 Task: Create a due date automation trigger when advanced on, on the monday after a card is due add dates starting in in more than 1 days at 11:00 AM.
Action: Mouse moved to (843, 122)
Screenshot: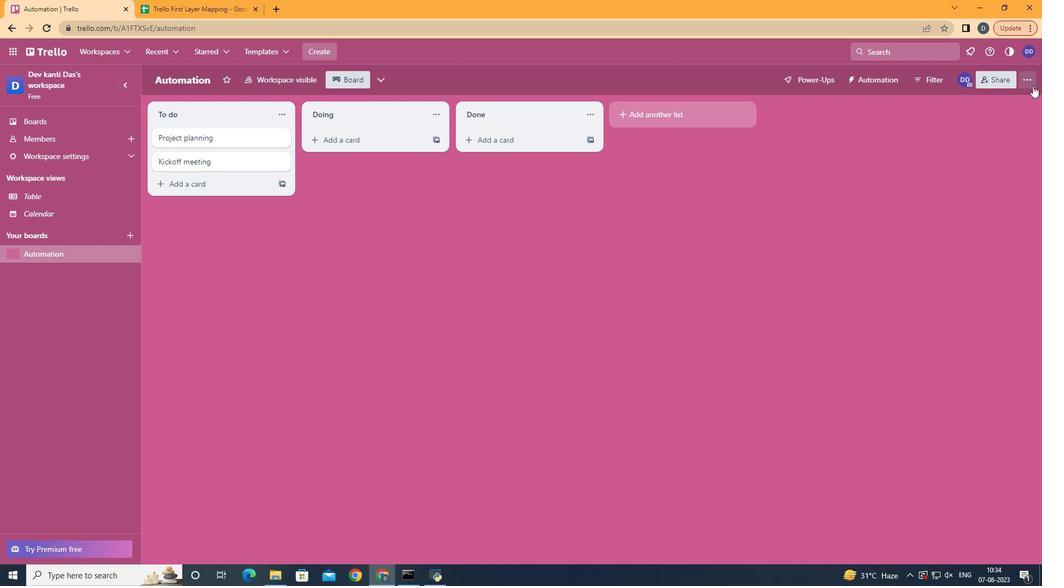 
Action: Mouse pressed left at (843, 122)
Screenshot: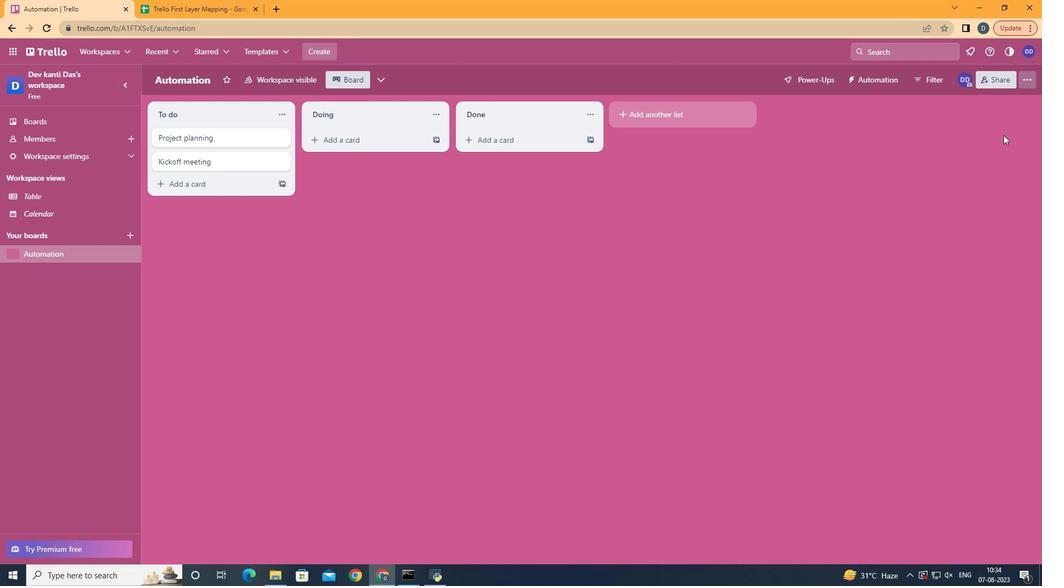
Action: Mouse moved to (791, 256)
Screenshot: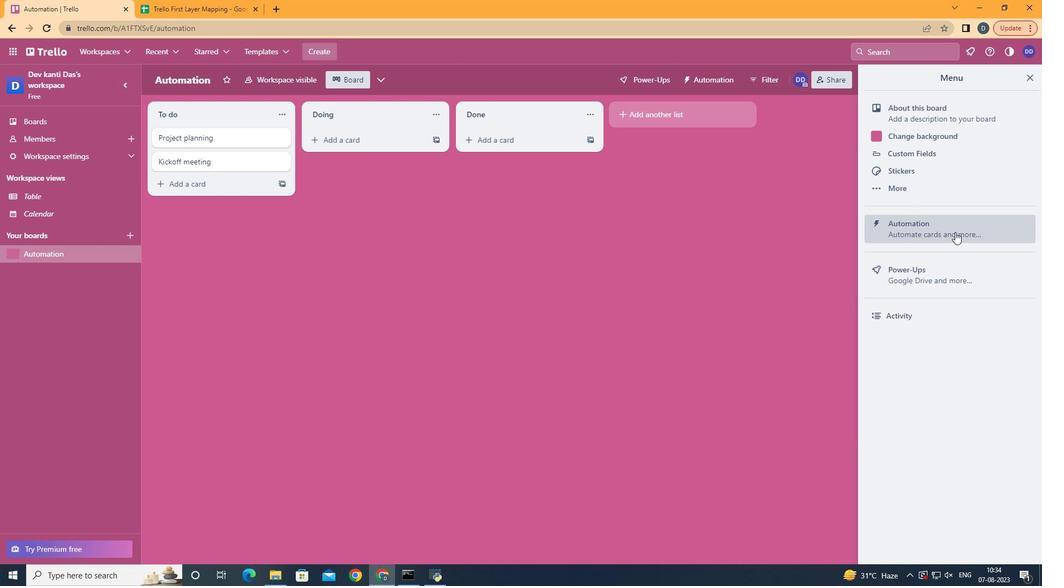 
Action: Mouse pressed left at (791, 256)
Screenshot: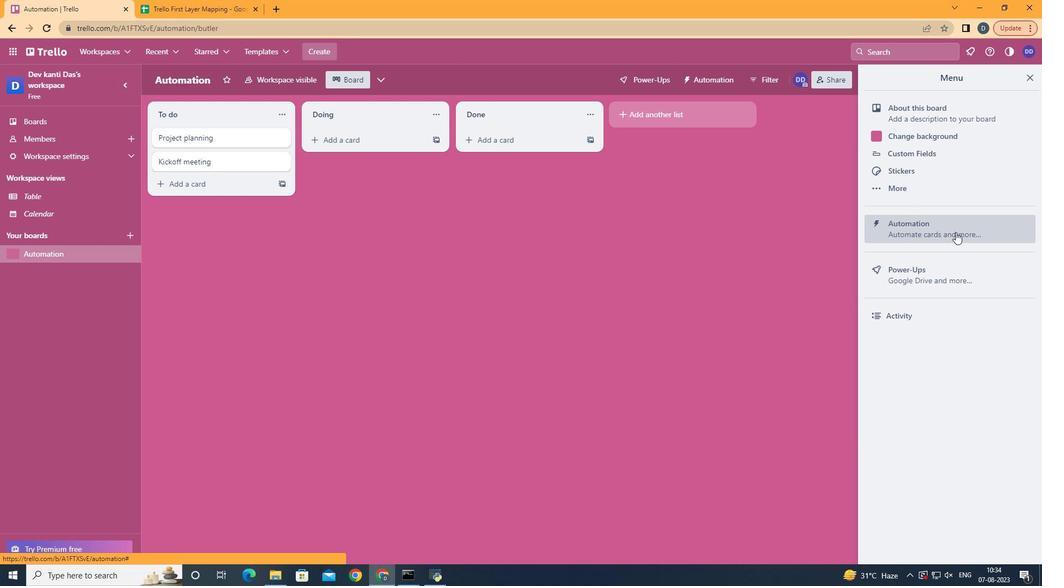 
Action: Mouse moved to (308, 247)
Screenshot: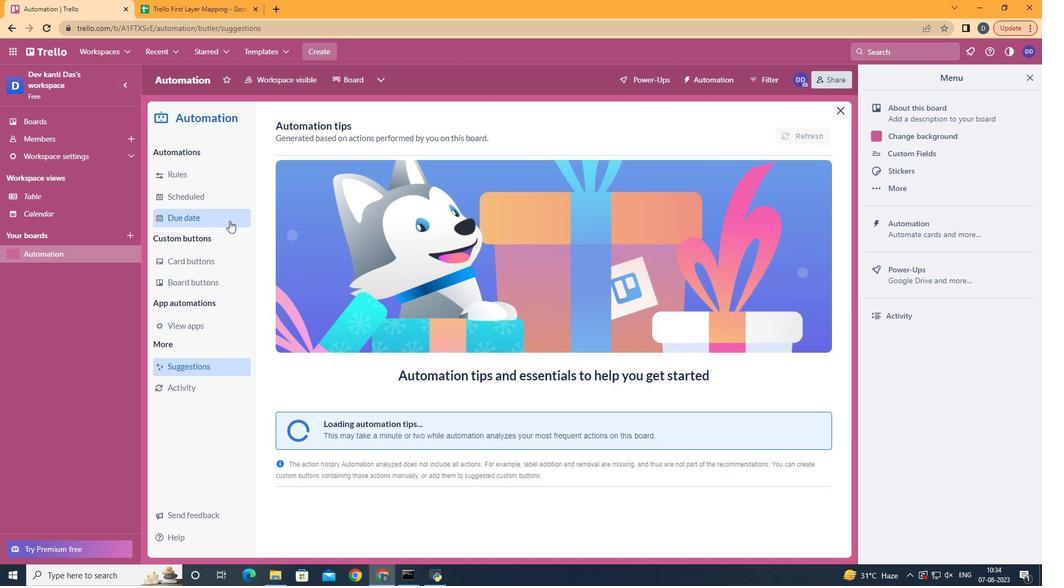 
Action: Mouse pressed left at (308, 247)
Screenshot: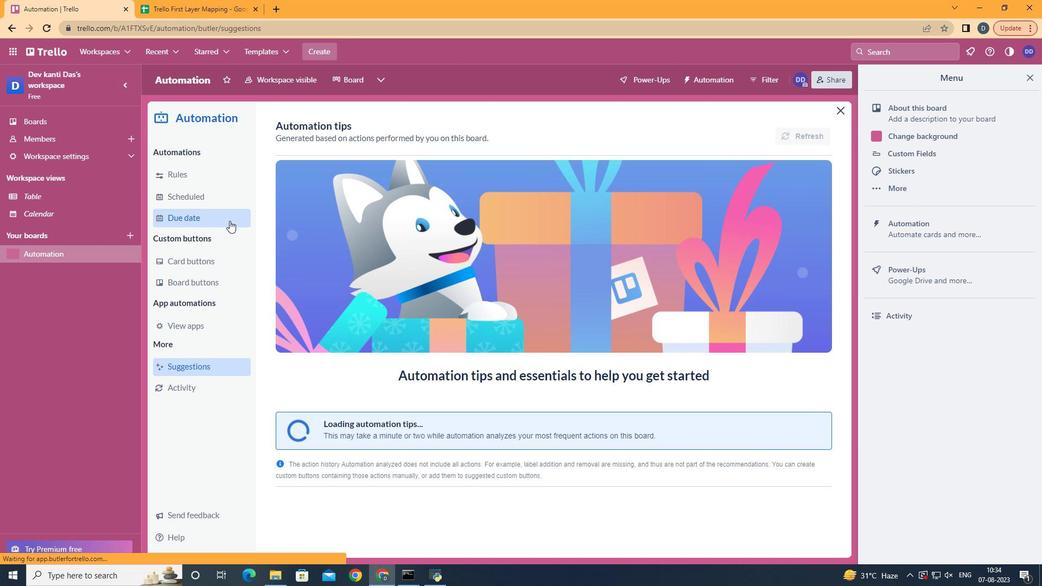 
Action: Mouse moved to (666, 162)
Screenshot: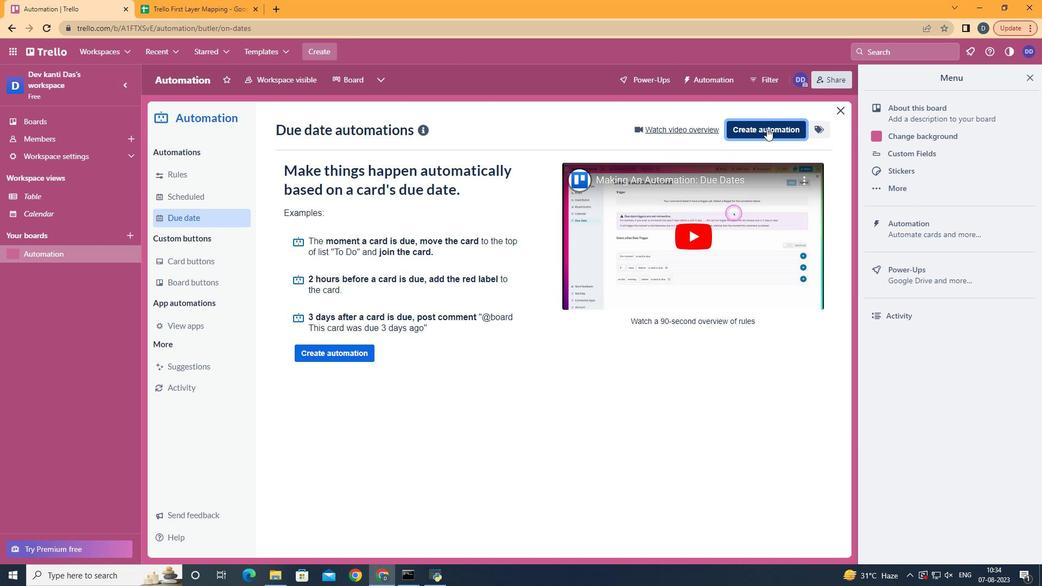 
Action: Mouse pressed left at (666, 162)
Screenshot: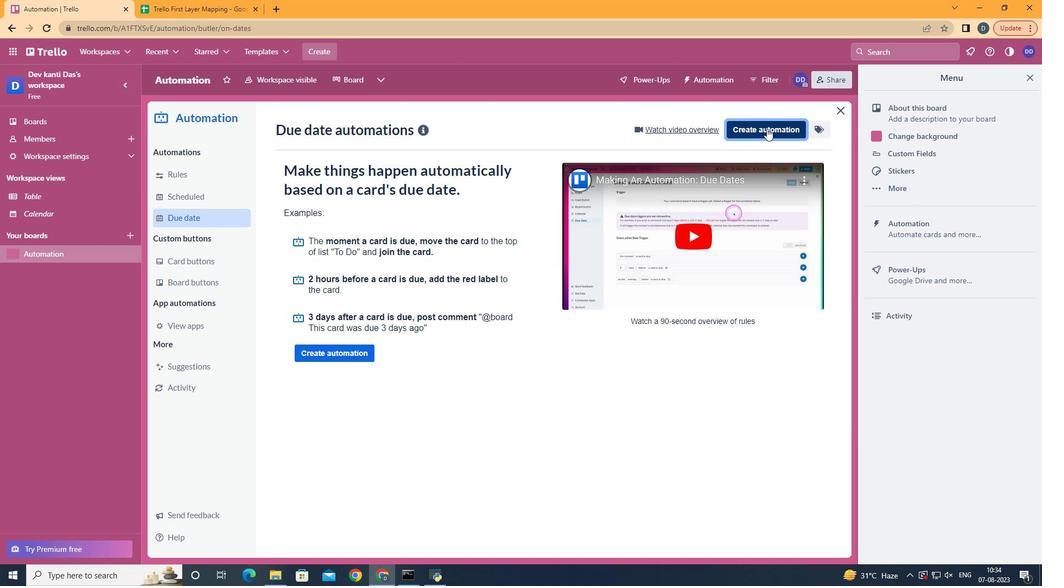 
Action: Mouse moved to (531, 247)
Screenshot: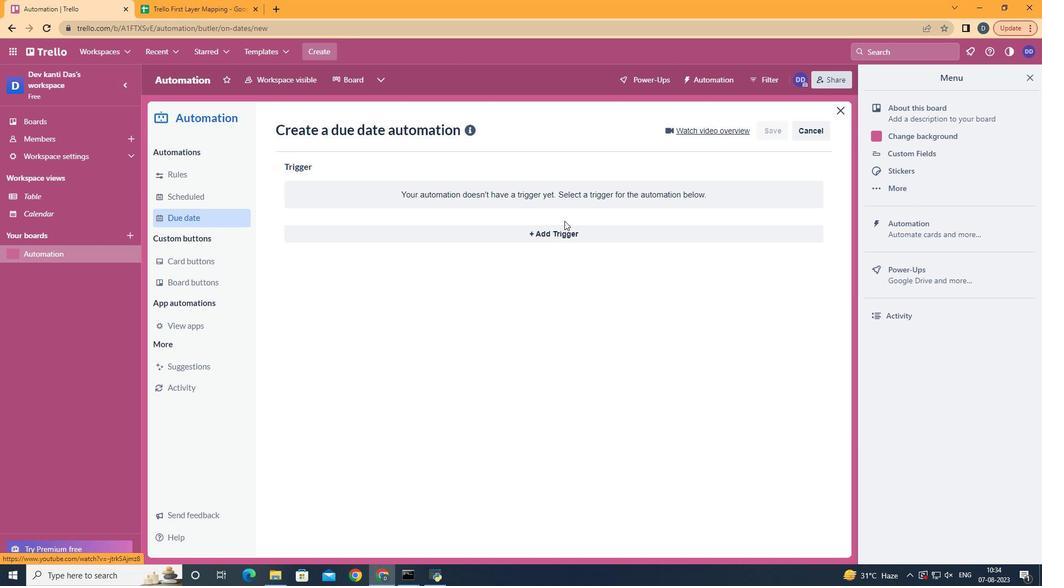 
Action: Mouse pressed left at (531, 247)
Screenshot: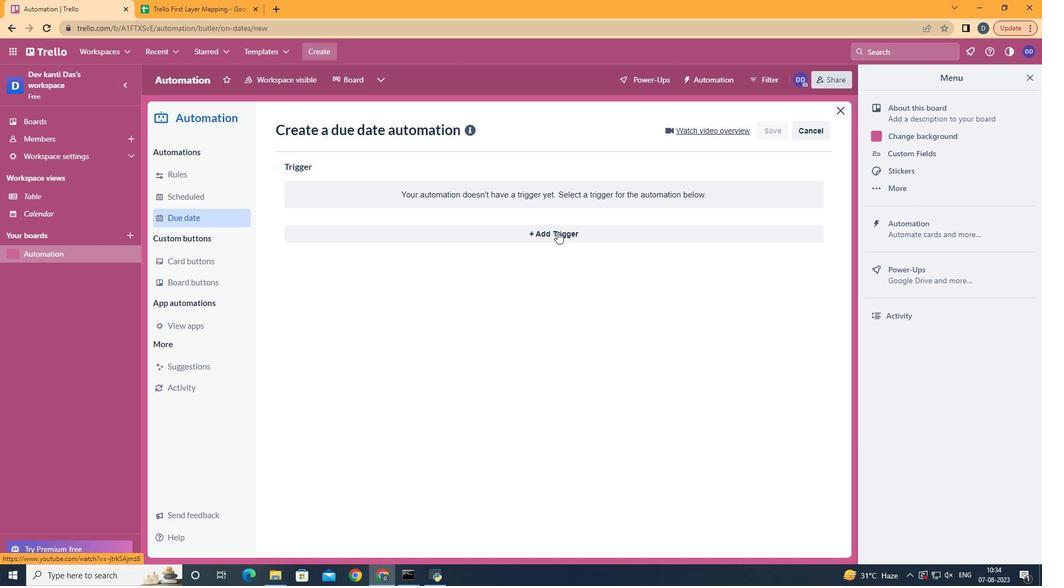 
Action: Mouse moved to (525, 261)
Screenshot: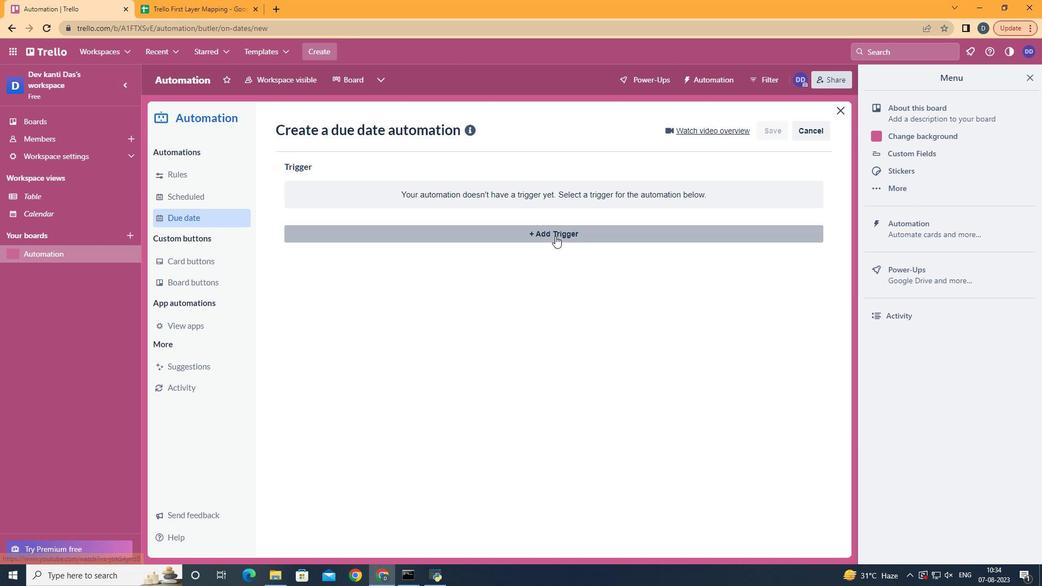 
Action: Mouse pressed left at (525, 261)
Screenshot: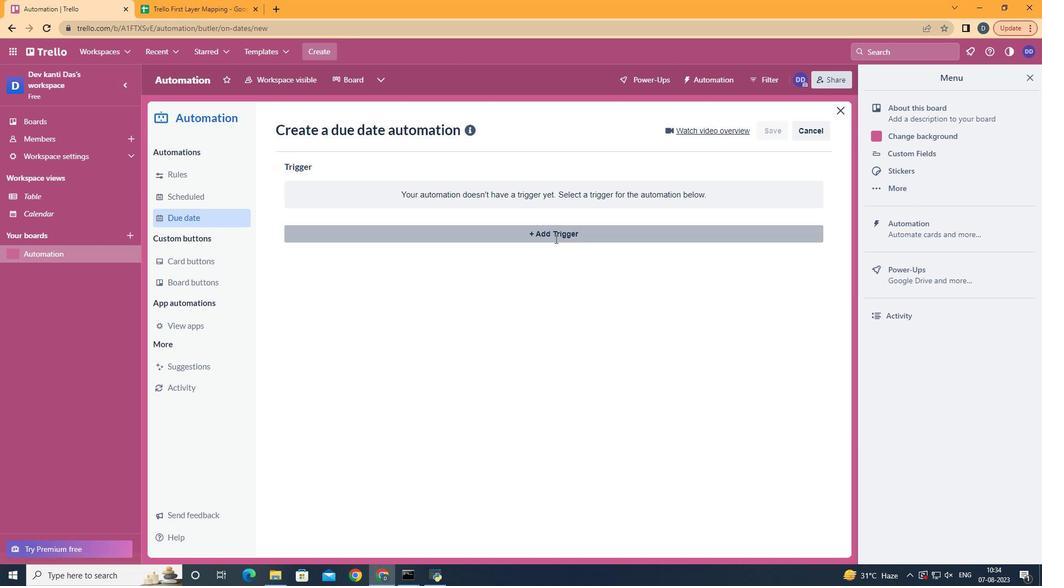 
Action: Mouse moved to (378, 305)
Screenshot: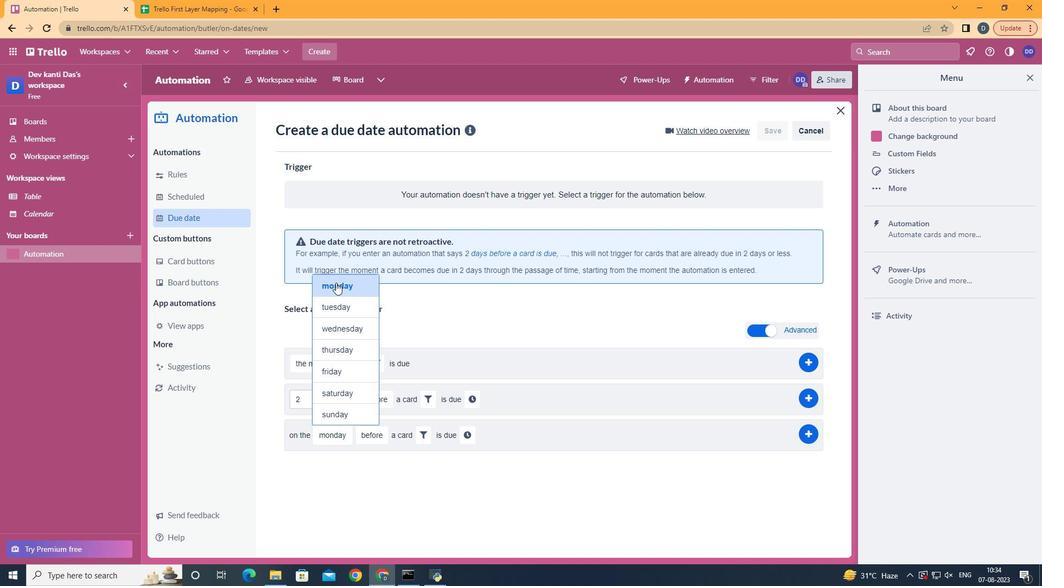 
Action: Mouse pressed left at (378, 305)
Screenshot: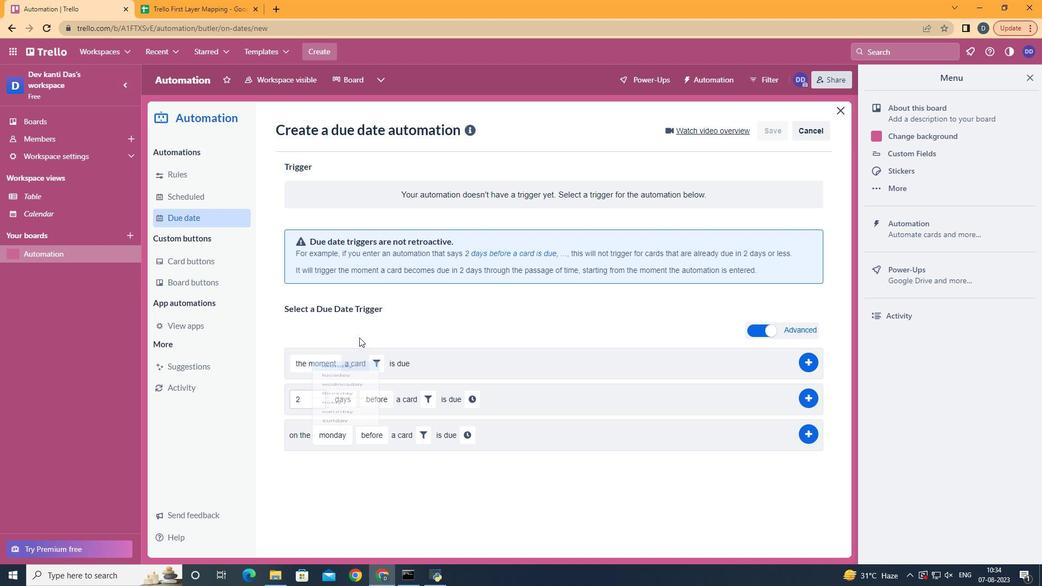 
Action: Mouse moved to (407, 486)
Screenshot: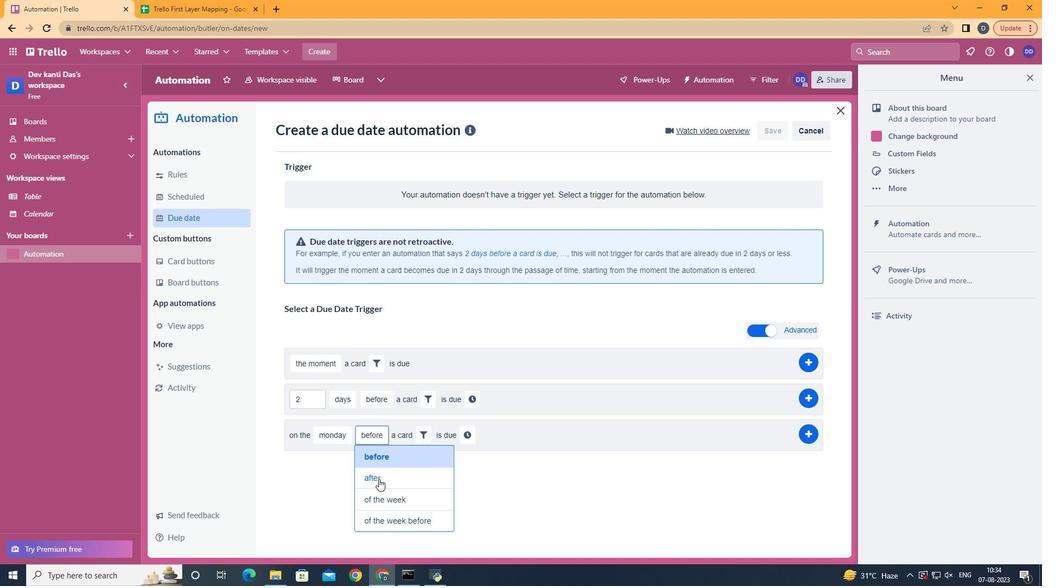 
Action: Mouse pressed left at (407, 486)
Screenshot: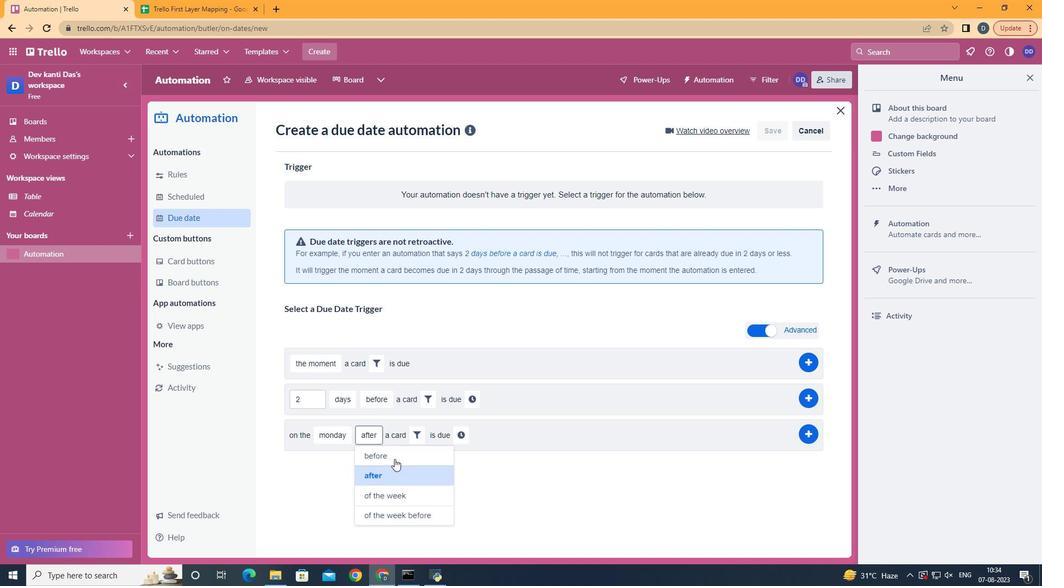 
Action: Mouse moved to (434, 449)
Screenshot: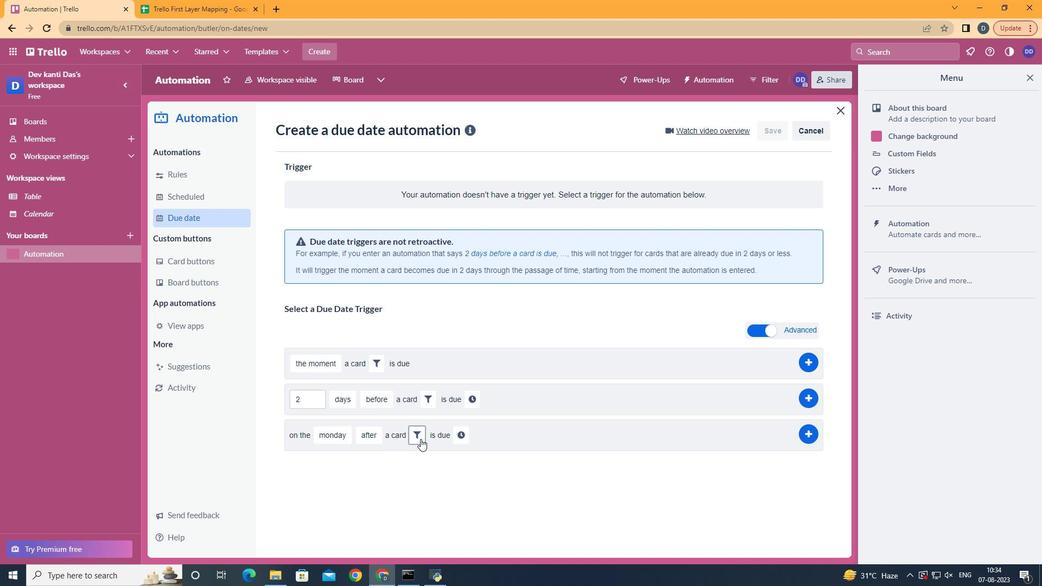 
Action: Mouse pressed left at (434, 449)
Screenshot: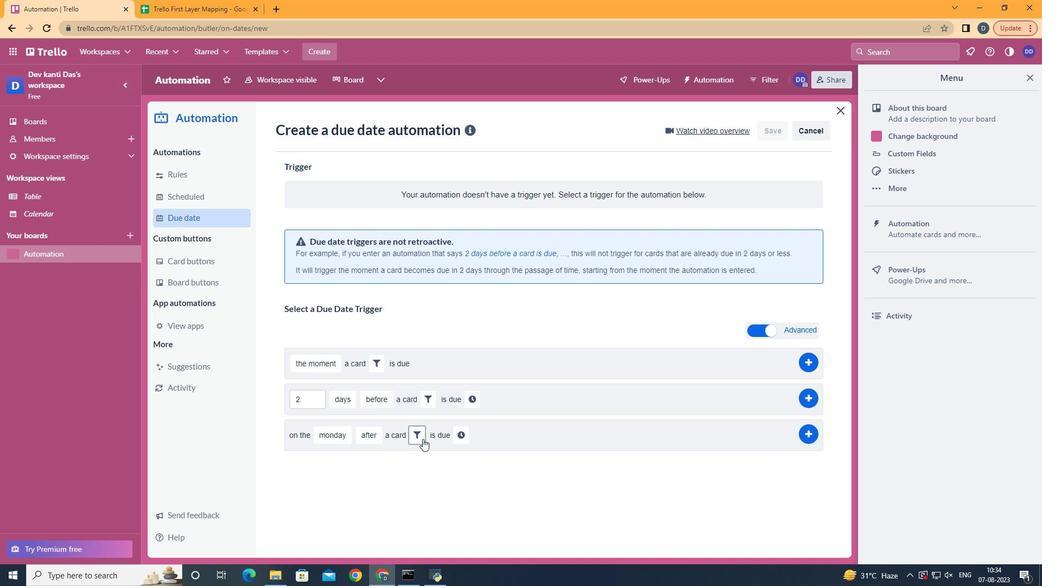 
Action: Mouse moved to (473, 479)
Screenshot: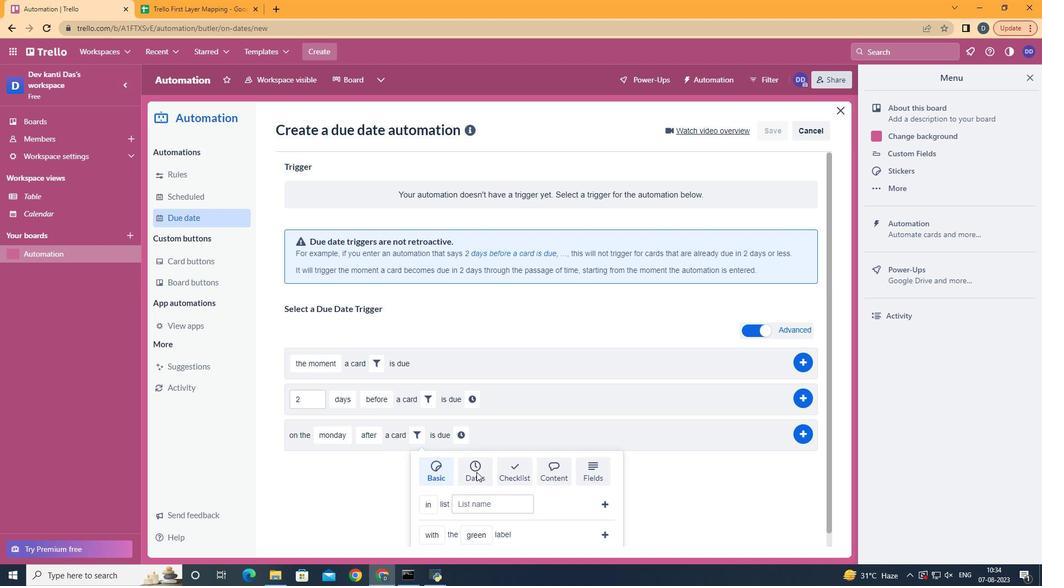 
Action: Mouse pressed left at (473, 479)
Screenshot: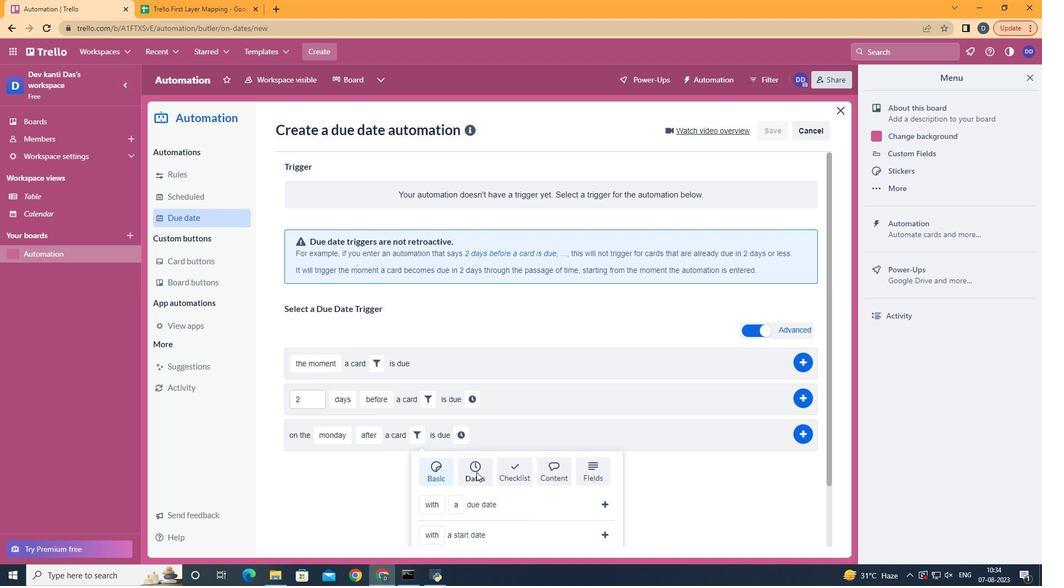 
Action: Mouse scrolled (473, 478) with delta (0, 0)
Screenshot: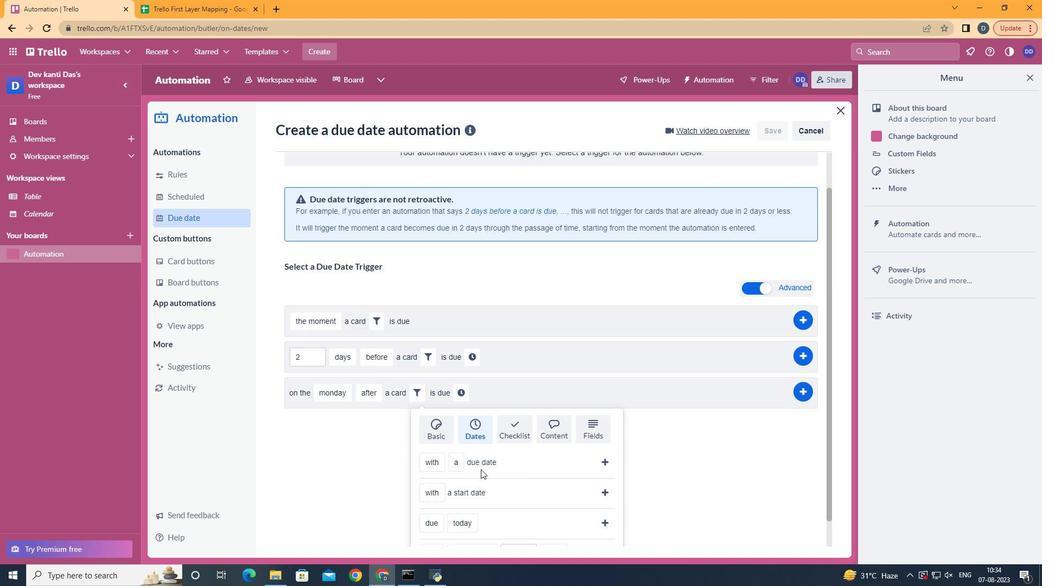 
Action: Mouse scrolled (473, 478) with delta (0, 0)
Screenshot: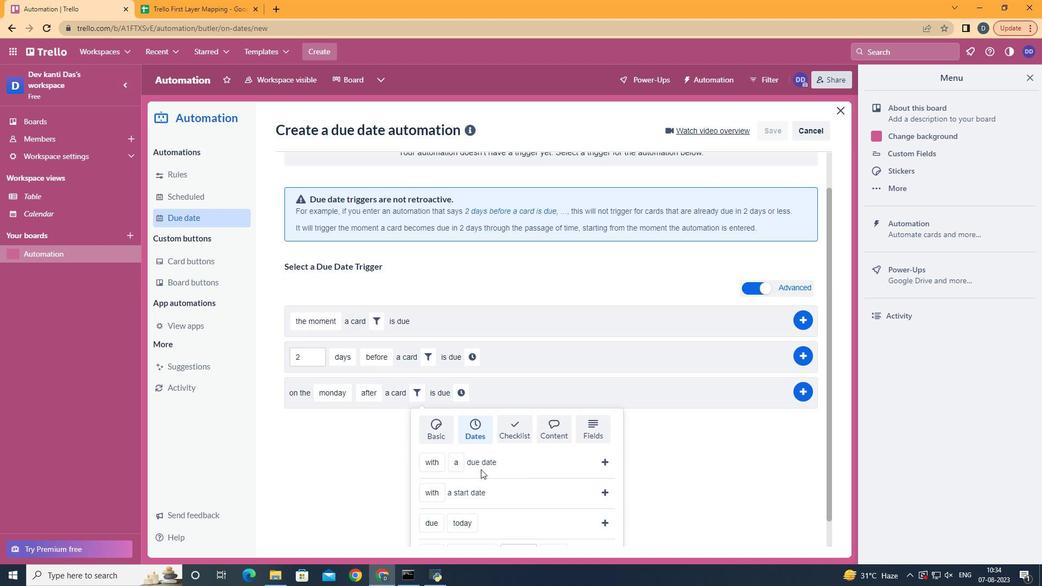 
Action: Mouse scrolled (473, 478) with delta (0, 0)
Screenshot: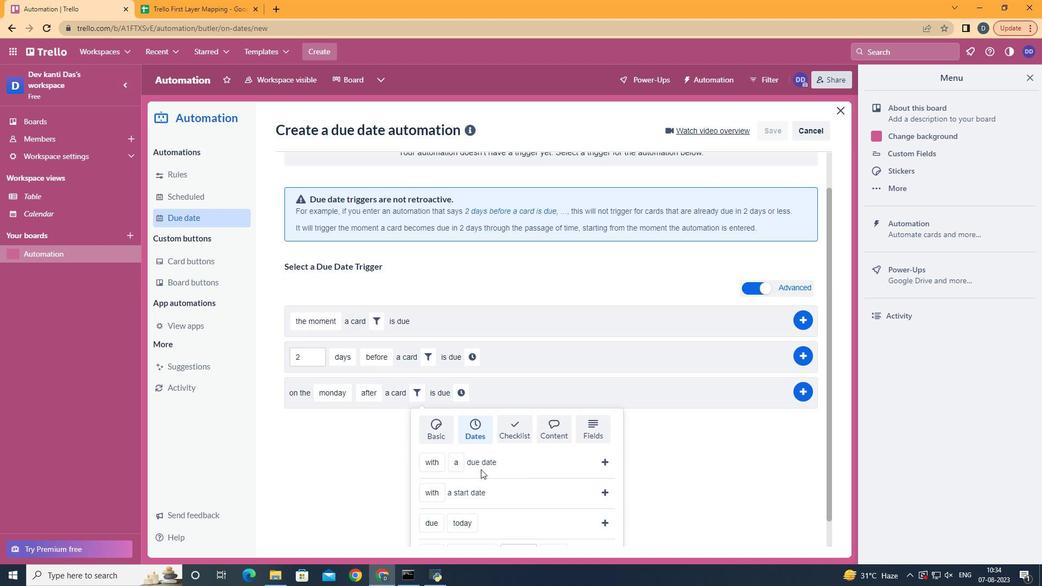 
Action: Mouse scrolled (473, 478) with delta (0, 0)
Screenshot: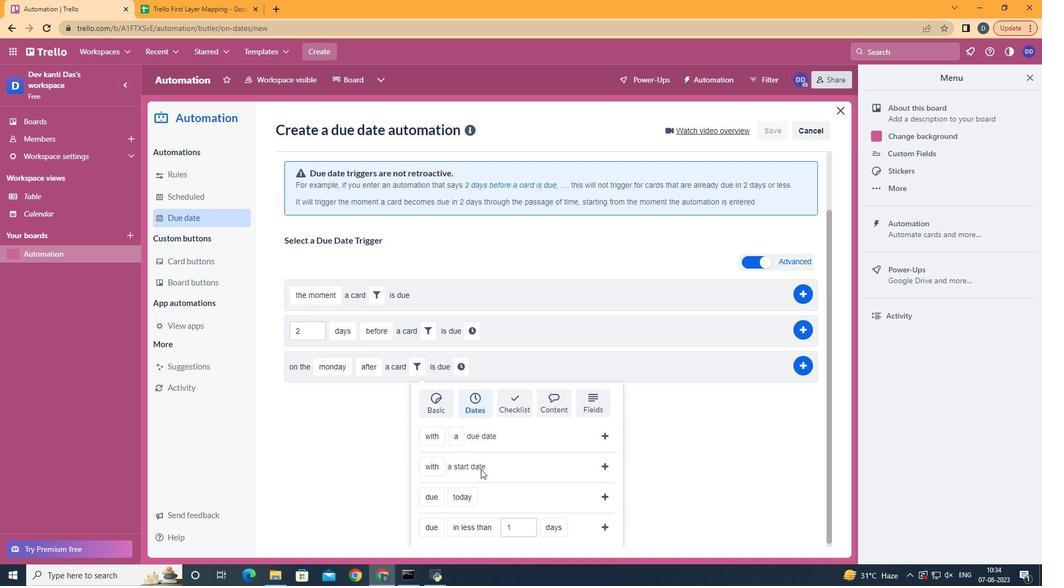 
Action: Mouse scrolled (473, 478) with delta (0, 0)
Screenshot: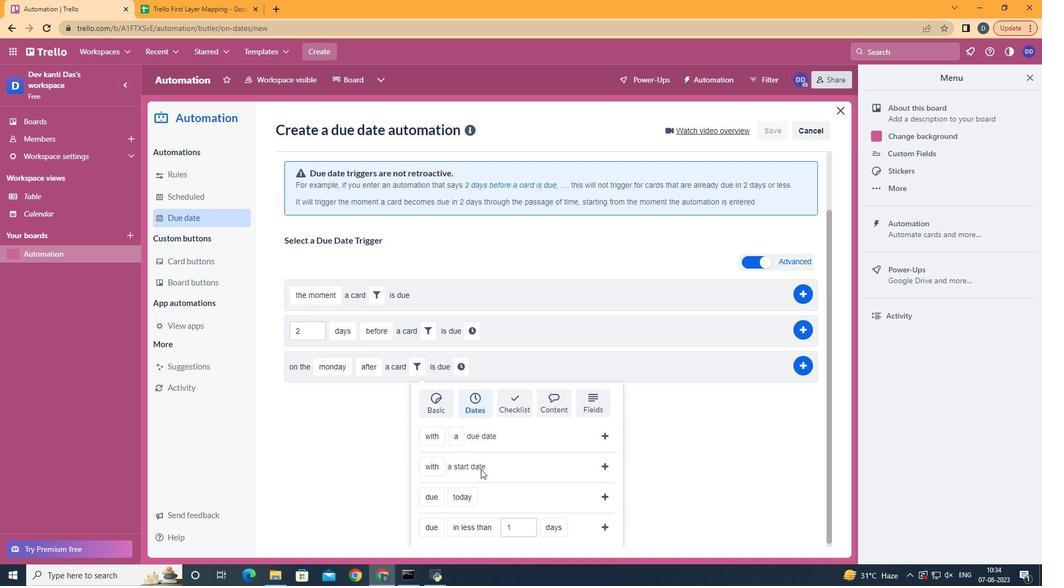 
Action: Mouse moved to (448, 507)
Screenshot: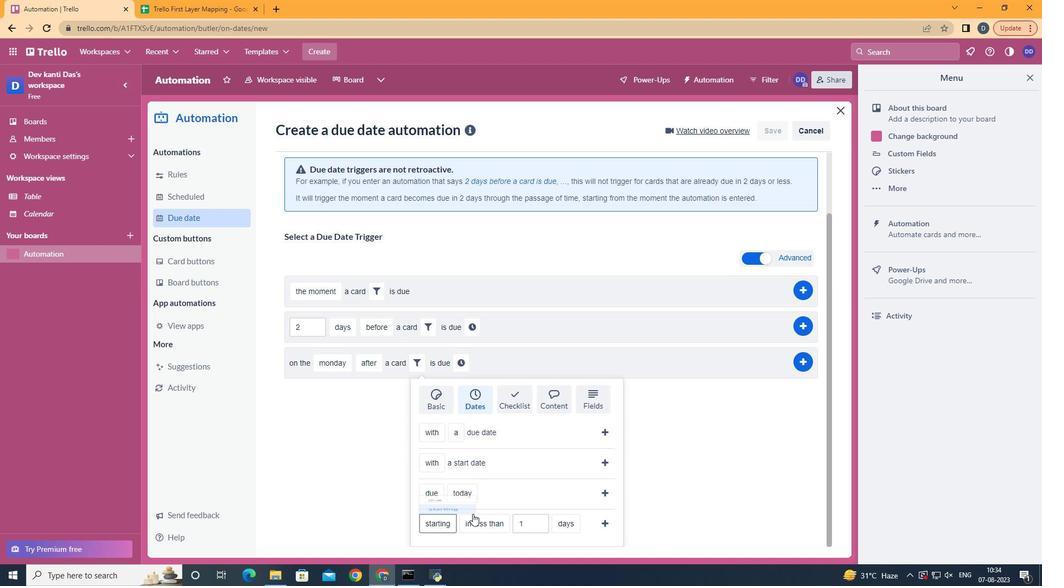 
Action: Mouse pressed left at (448, 507)
Screenshot: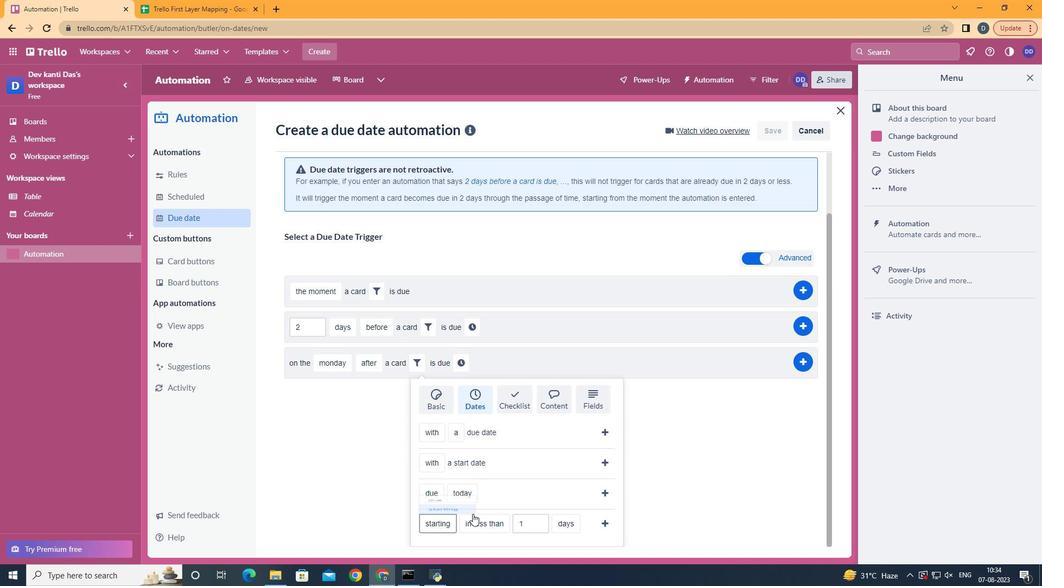 
Action: Mouse moved to (483, 437)
Screenshot: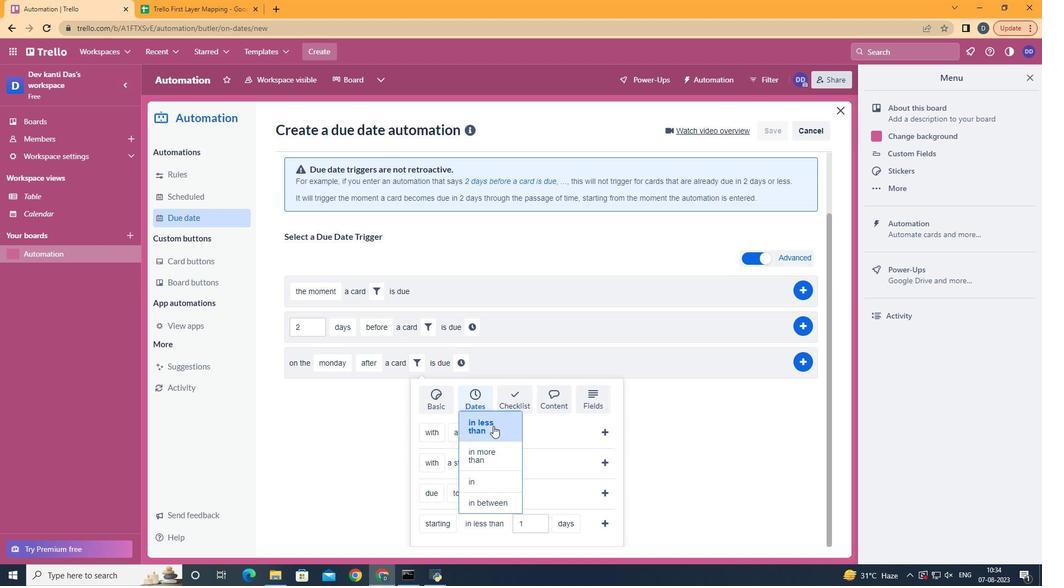 
Action: Mouse pressed left at (483, 437)
Screenshot: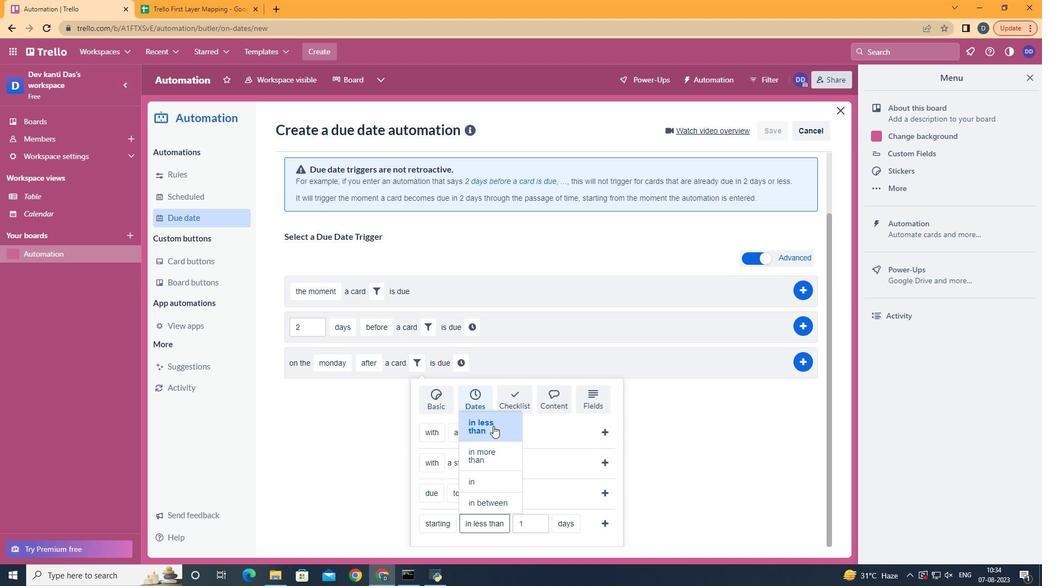 
Action: Mouse moved to (488, 467)
Screenshot: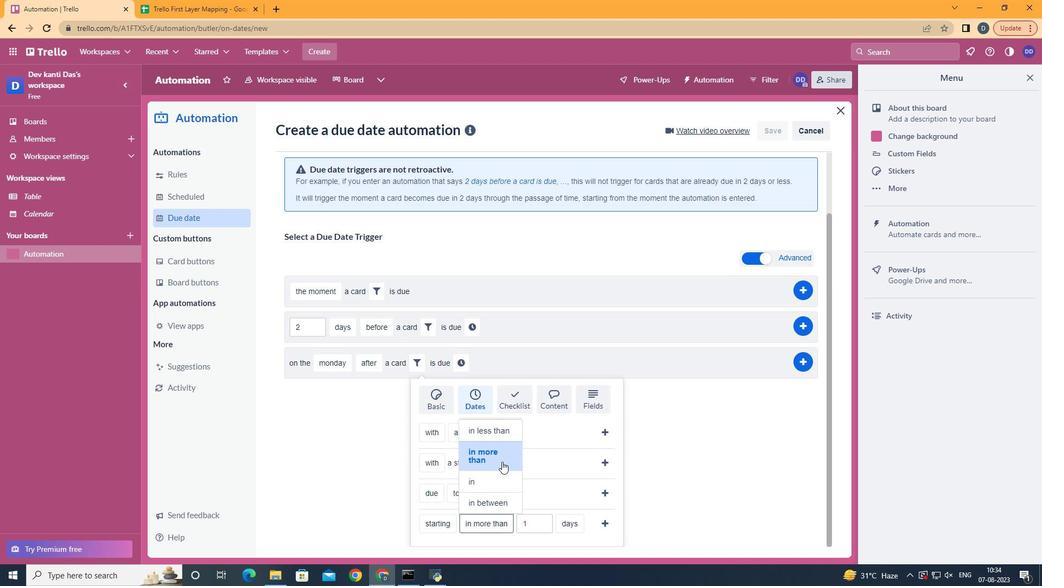 
Action: Mouse pressed left at (488, 467)
Screenshot: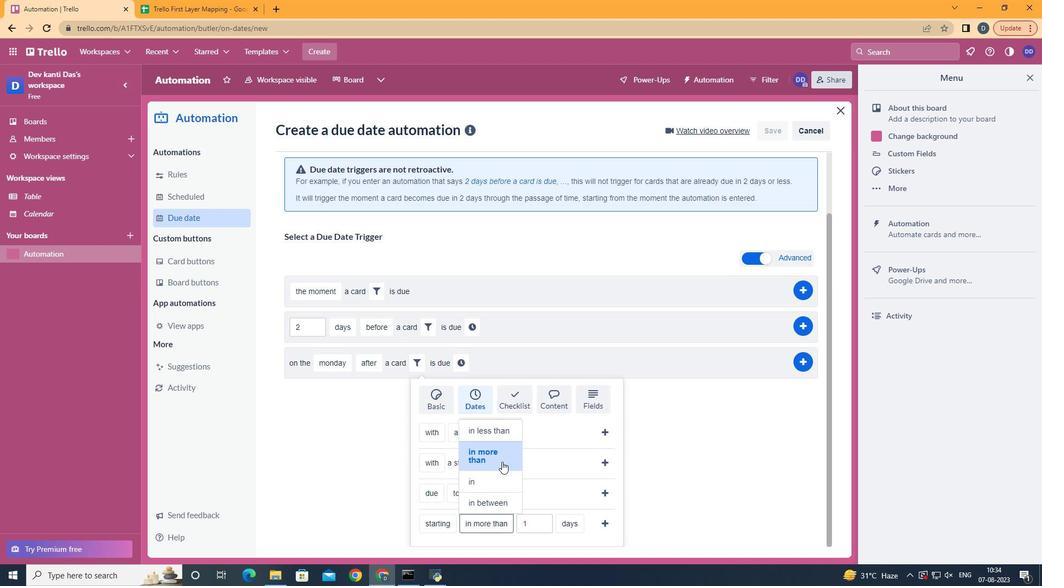 
Action: Mouse moved to (541, 487)
Screenshot: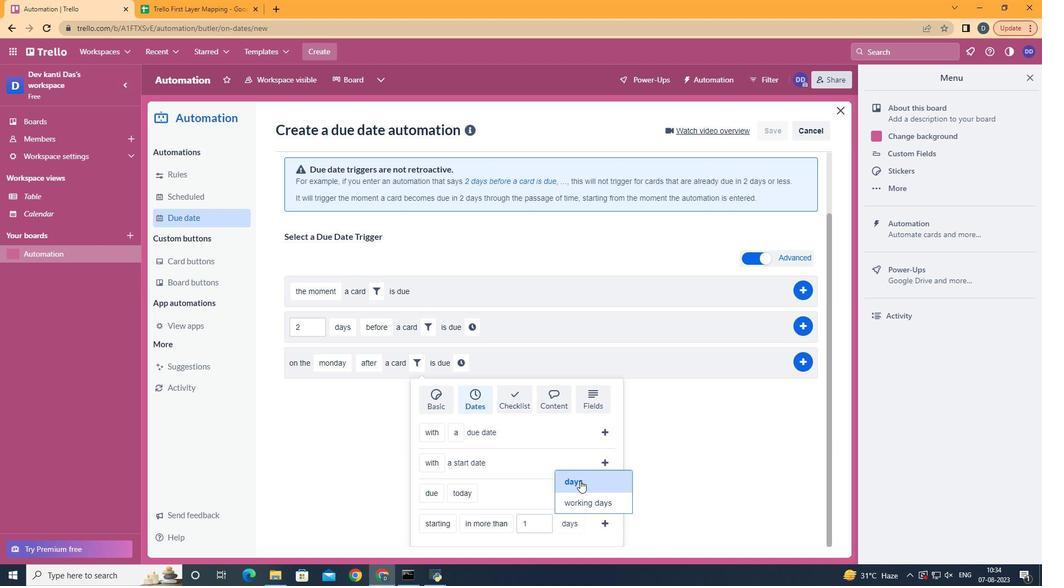
Action: Mouse pressed left at (541, 487)
Screenshot: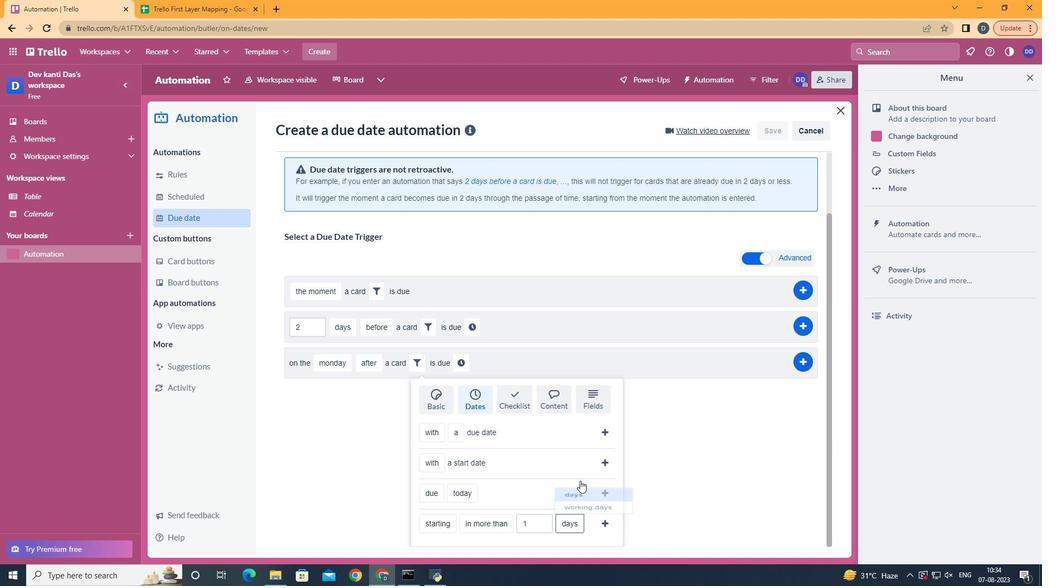 
Action: Mouse moved to (562, 527)
Screenshot: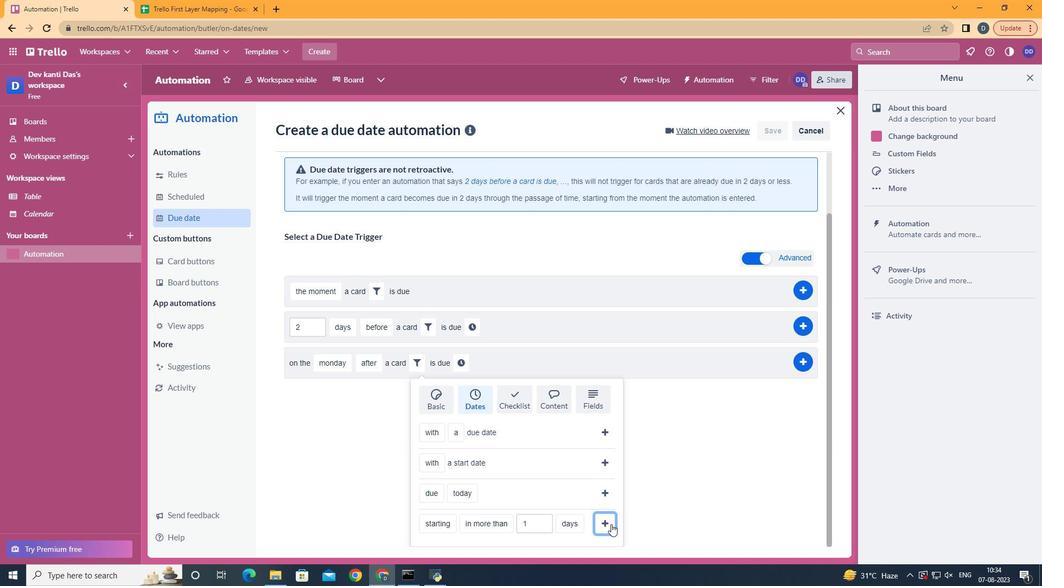 
Action: Mouse pressed left at (562, 527)
Screenshot: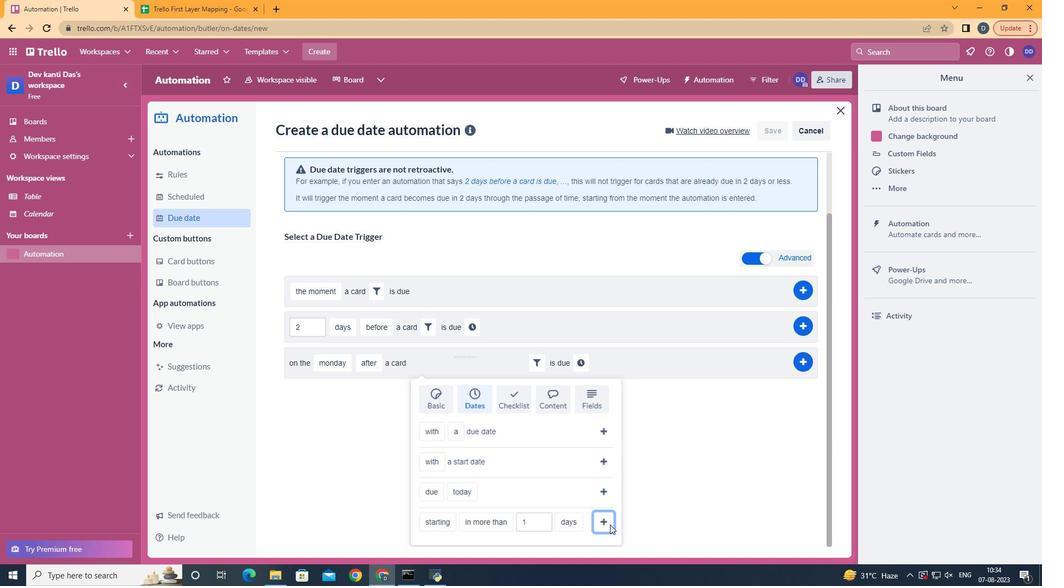 
Action: Mouse moved to (538, 444)
Screenshot: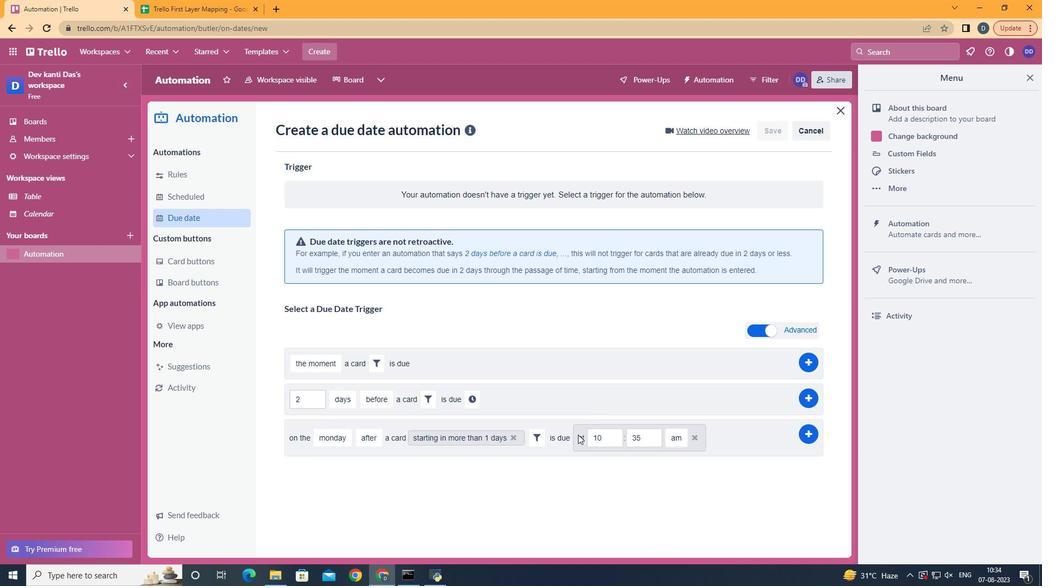 
Action: Mouse pressed left at (538, 444)
Screenshot: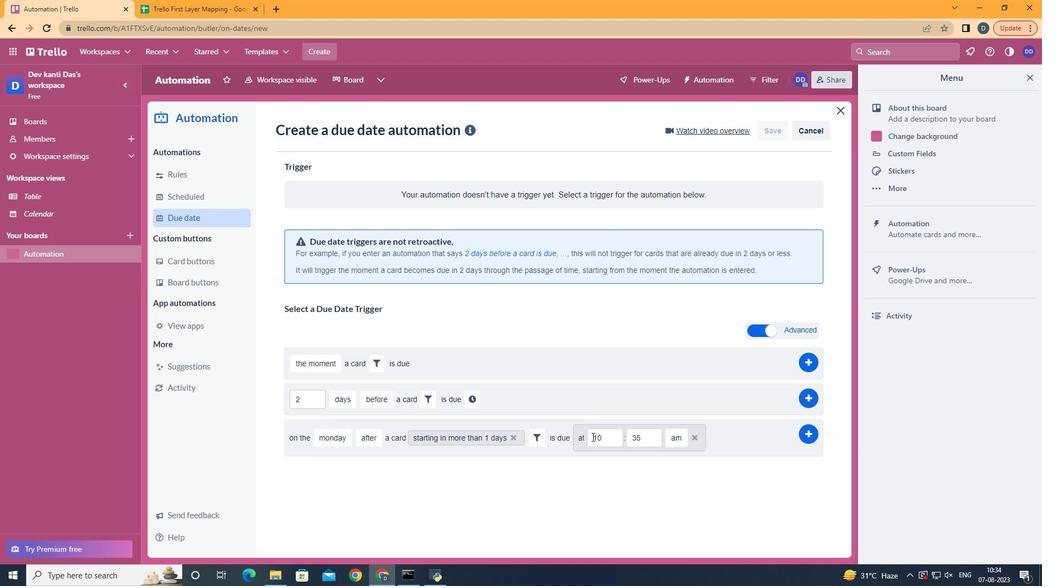 
Action: Mouse moved to (557, 449)
Screenshot: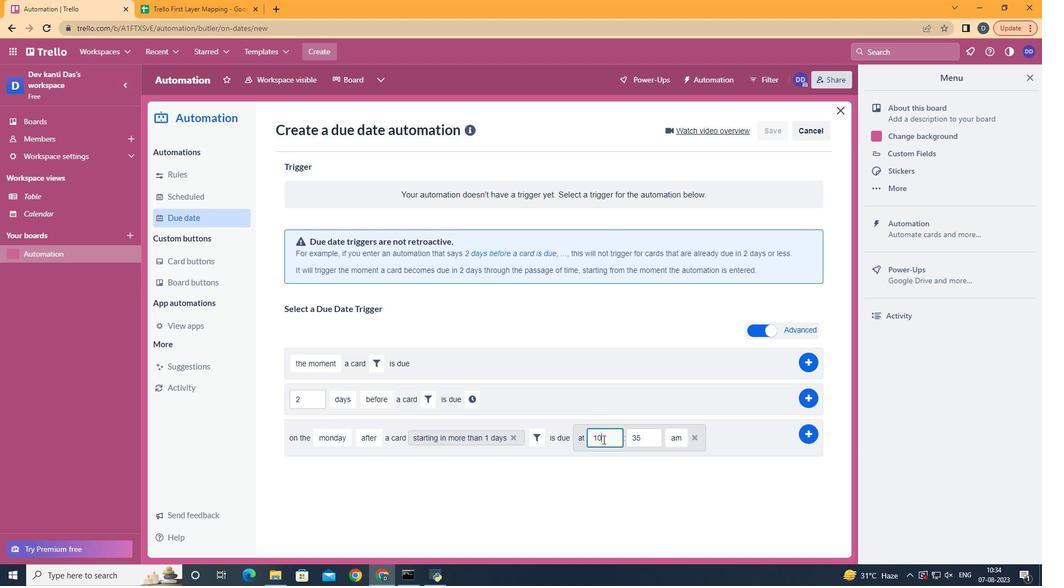 
Action: Mouse pressed left at (557, 449)
Screenshot: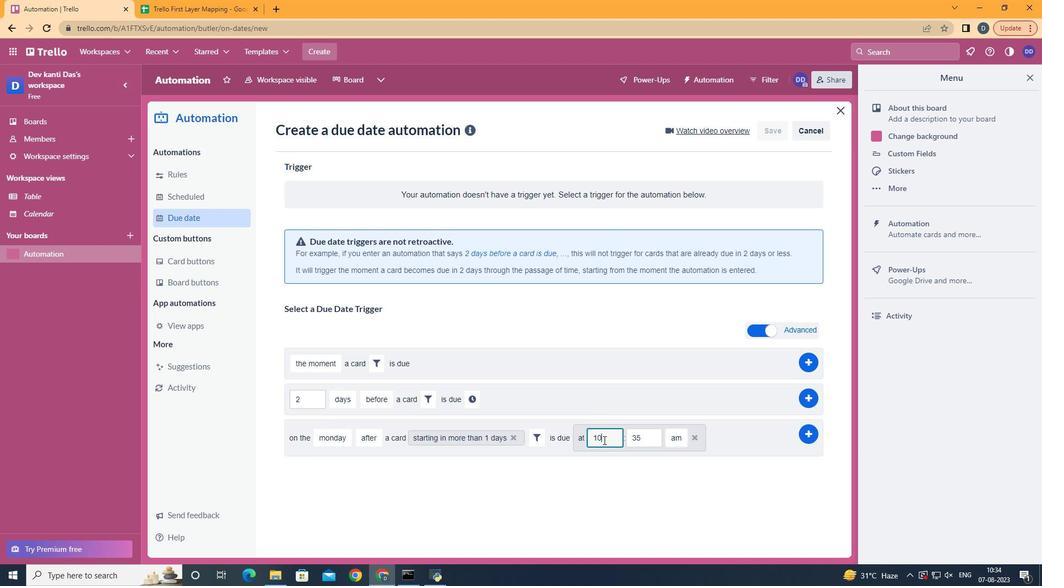 
Action: Mouse moved to (553, 451)
Screenshot: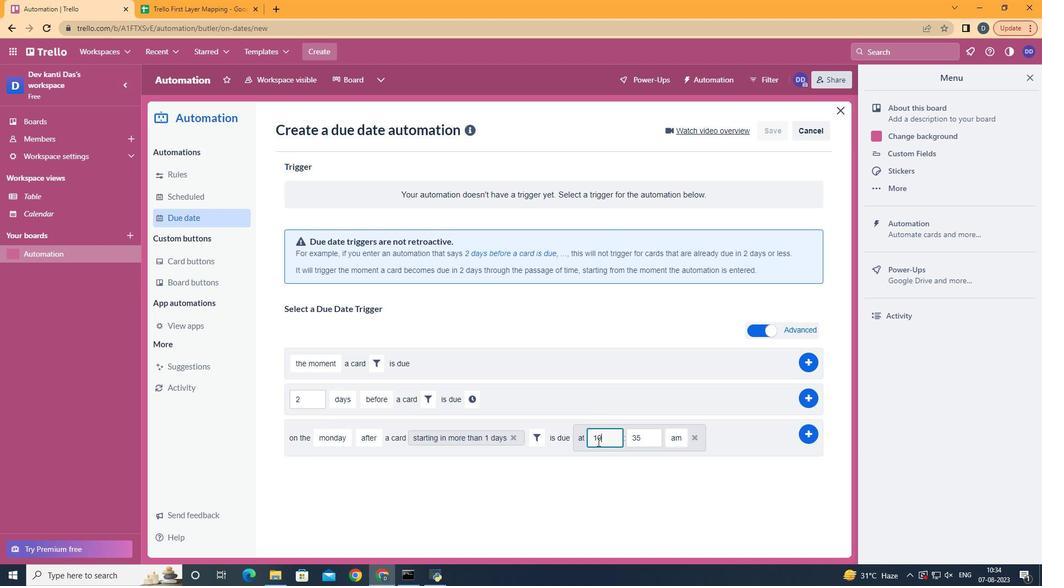 
Action: Key pressed <Key.backspace>1
Screenshot: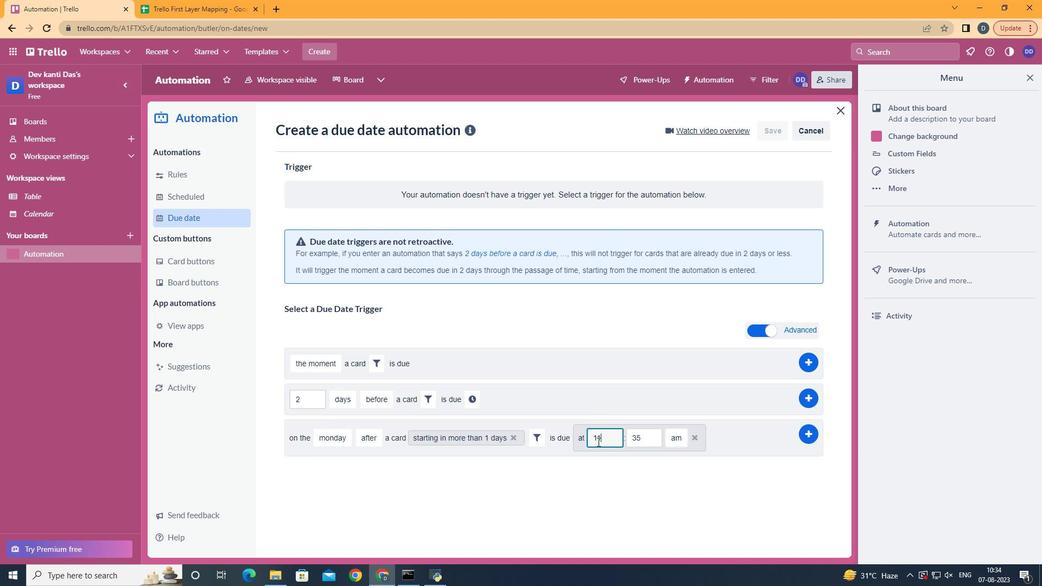 
Action: Mouse moved to (584, 450)
Screenshot: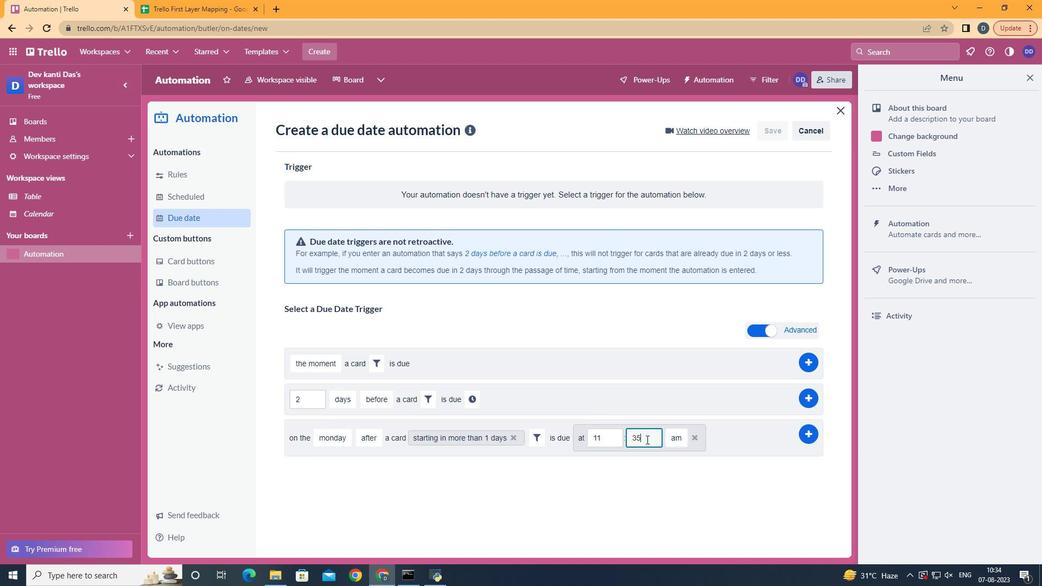 
Action: Mouse pressed left at (584, 450)
Screenshot: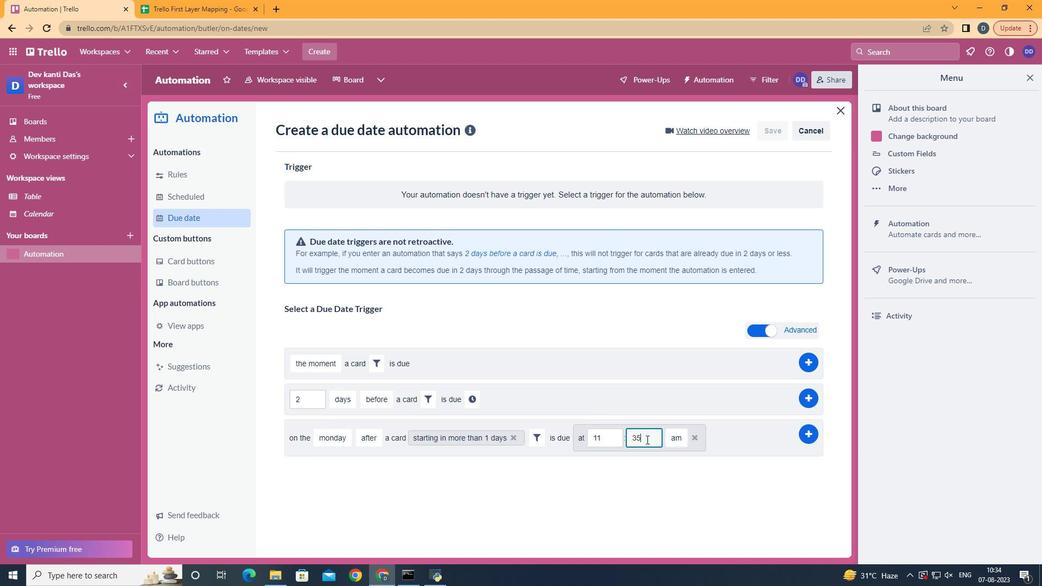 
Action: Mouse moved to (586, 449)
Screenshot: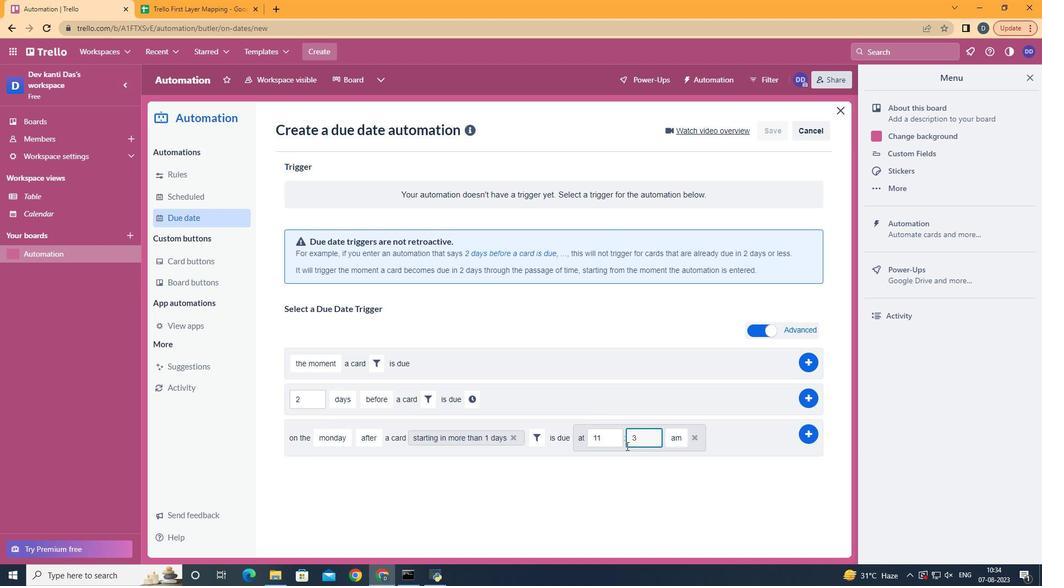 
Action: Key pressed <Key.backspace>
Screenshot: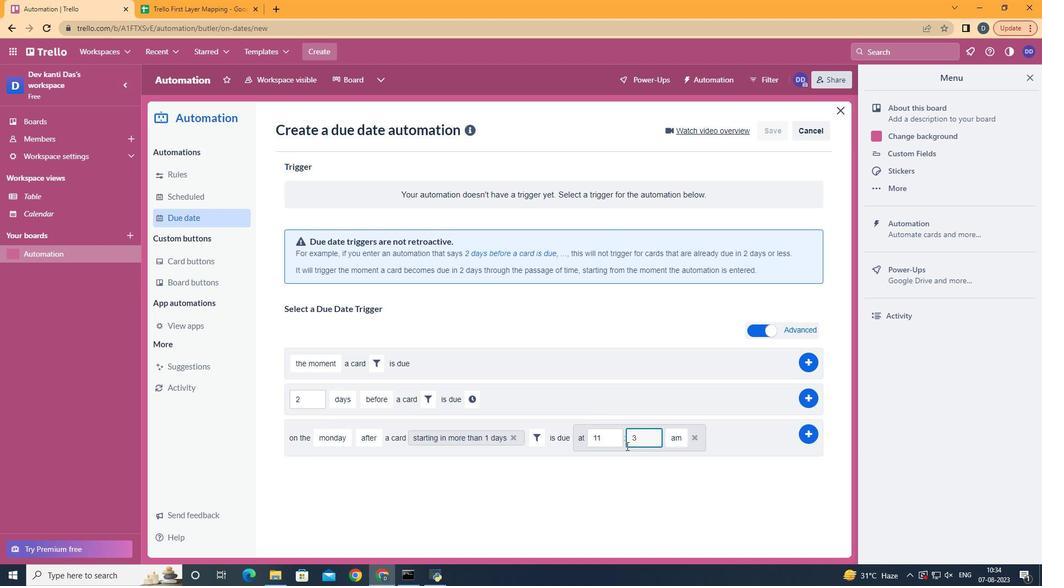 
Action: Mouse moved to (572, 455)
Screenshot: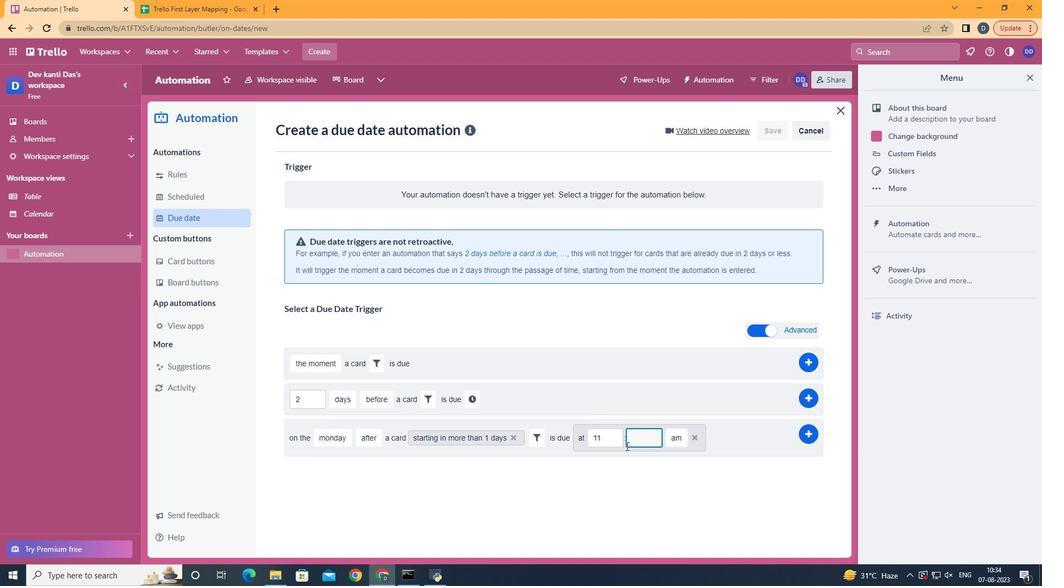
Action: Key pressed <Key.backspace>00
Screenshot: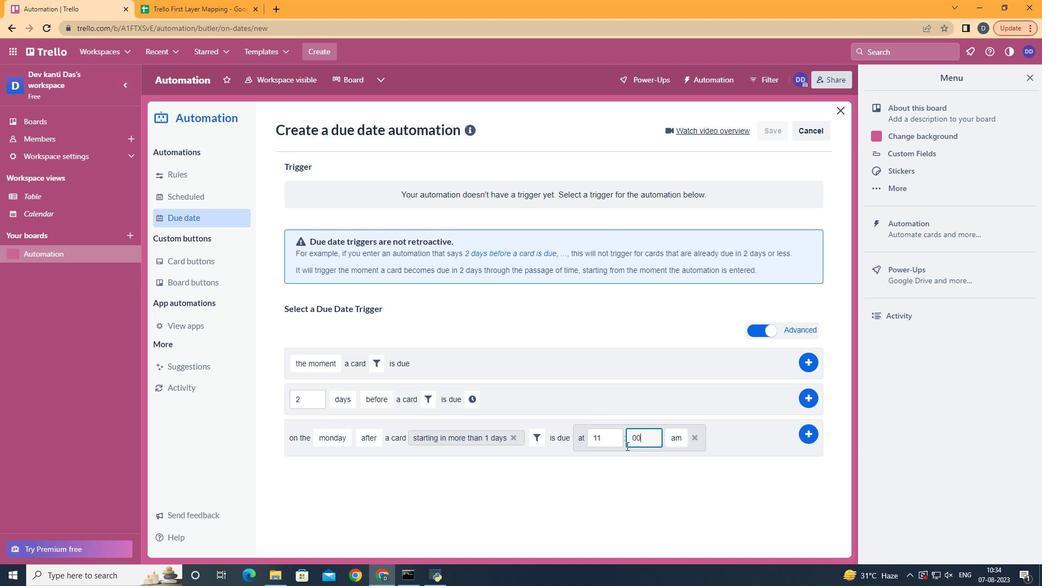 
Action: Mouse moved to (685, 437)
Screenshot: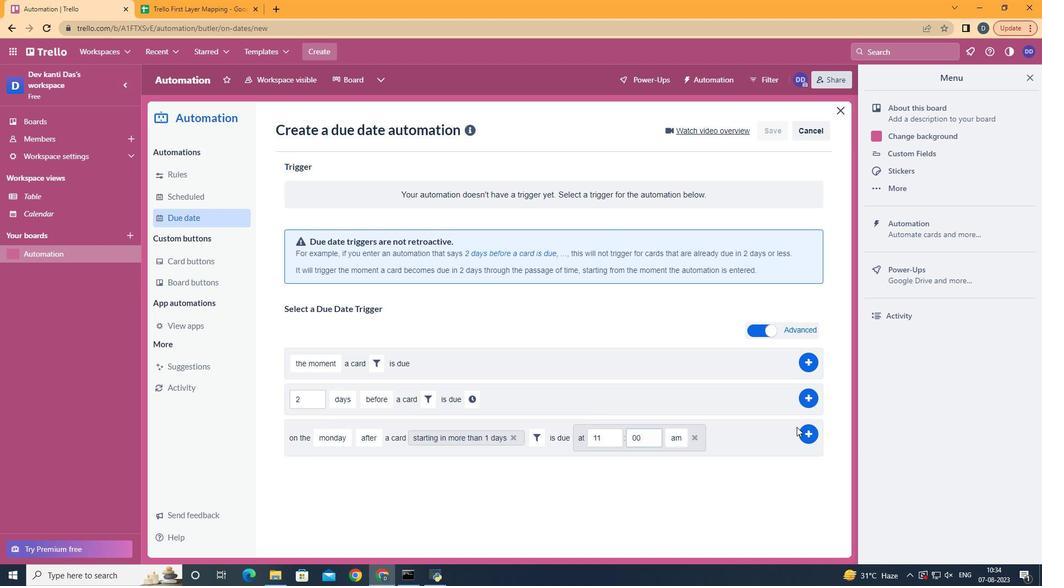 
Action: Mouse pressed left at (685, 437)
Screenshot: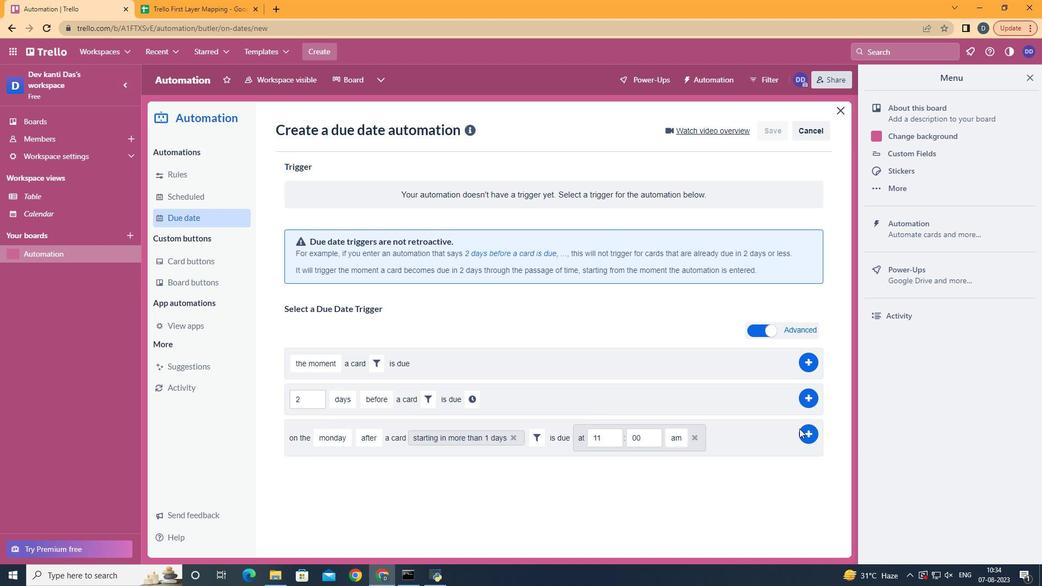 
Action: Mouse moved to (691, 445)
Screenshot: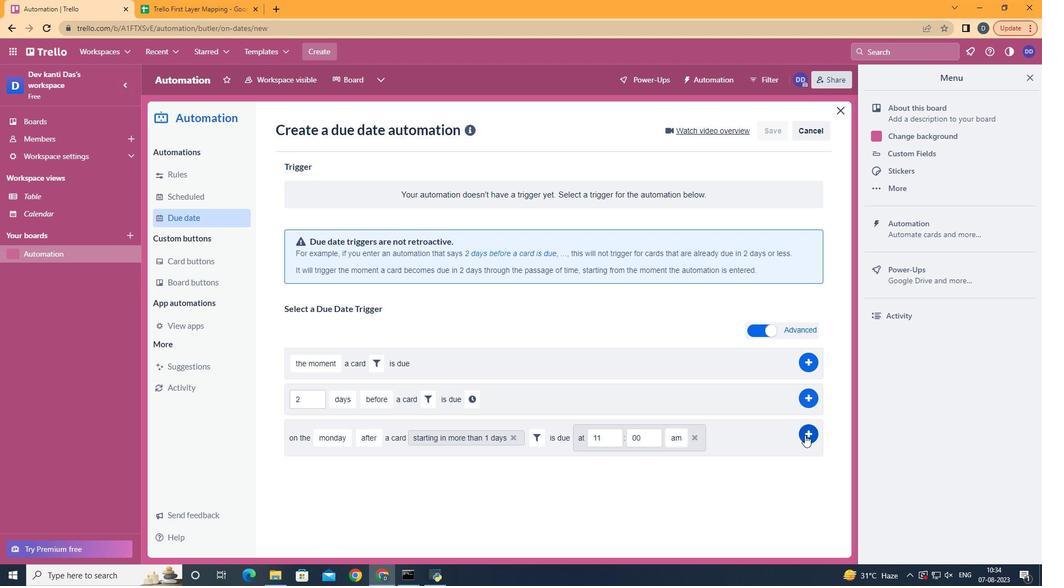 
Action: Mouse pressed left at (691, 445)
Screenshot: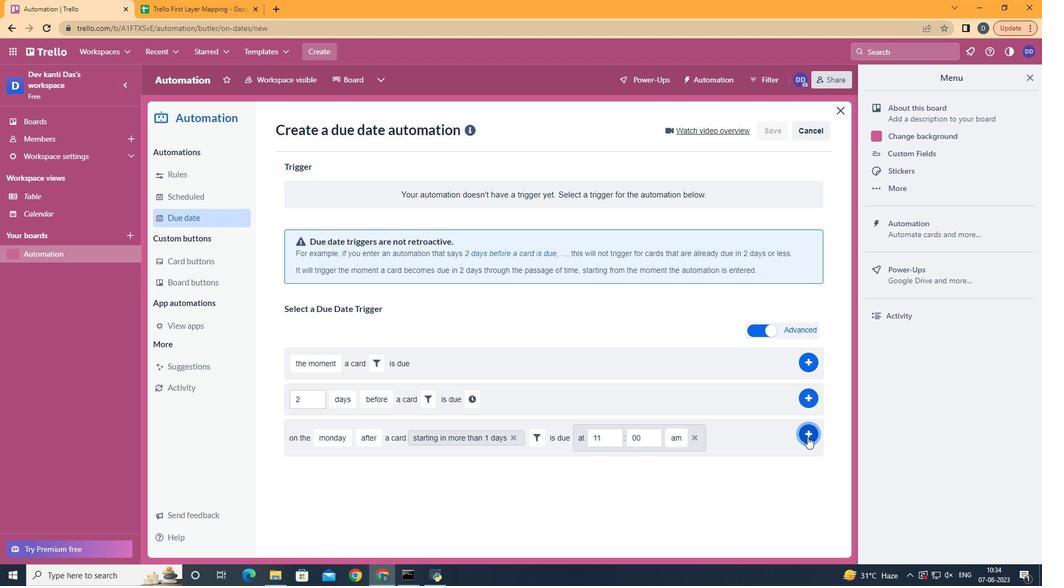 
Action: Mouse moved to (543, 216)
Screenshot: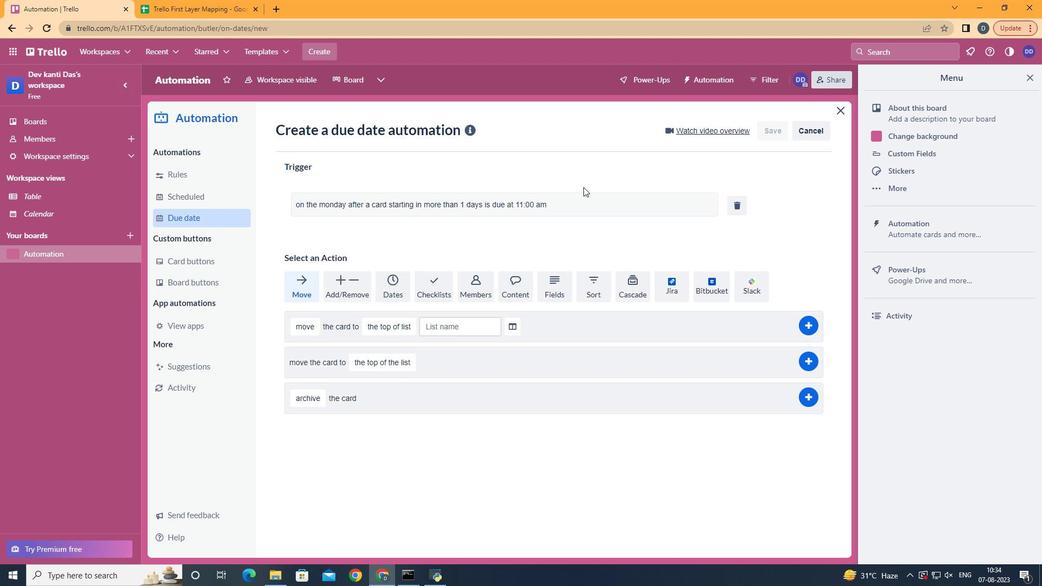 
